 Task: Find the distance between Miami and Tampa.
Action: Key pressed ami
Screenshot: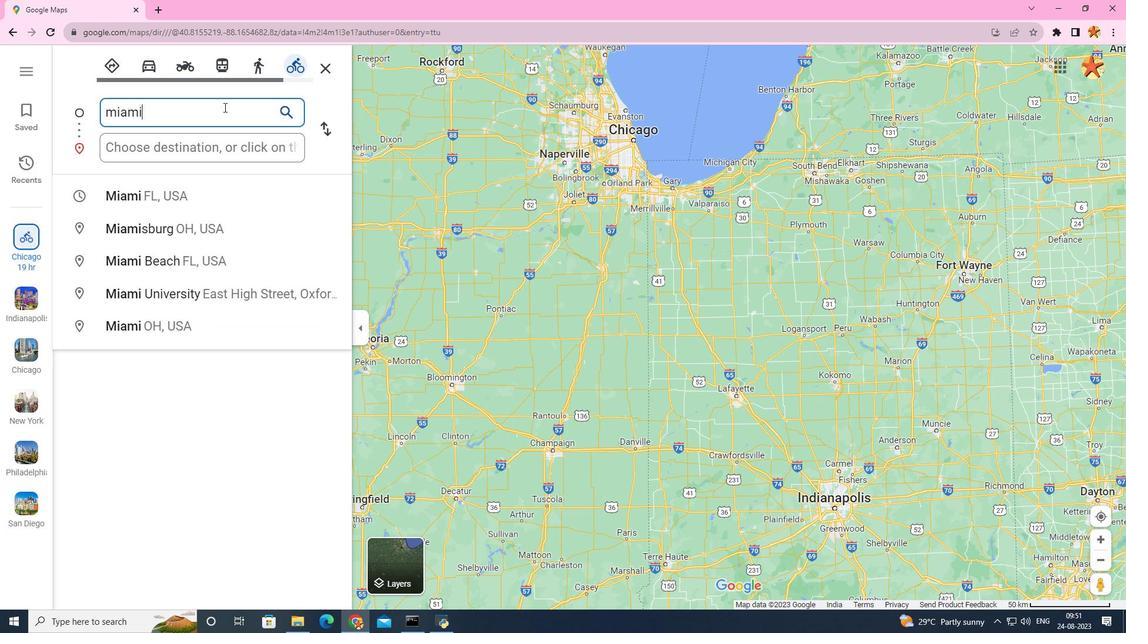 
Action: Mouse moved to (176, 193)
Screenshot: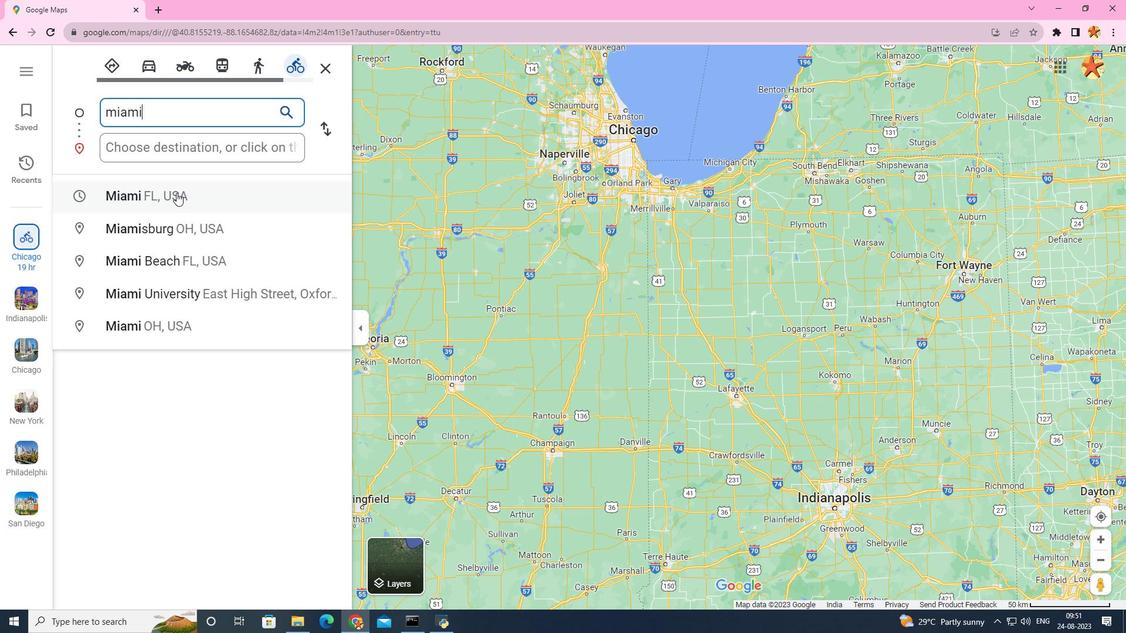 
Action: Mouse pressed left at (176, 193)
Screenshot: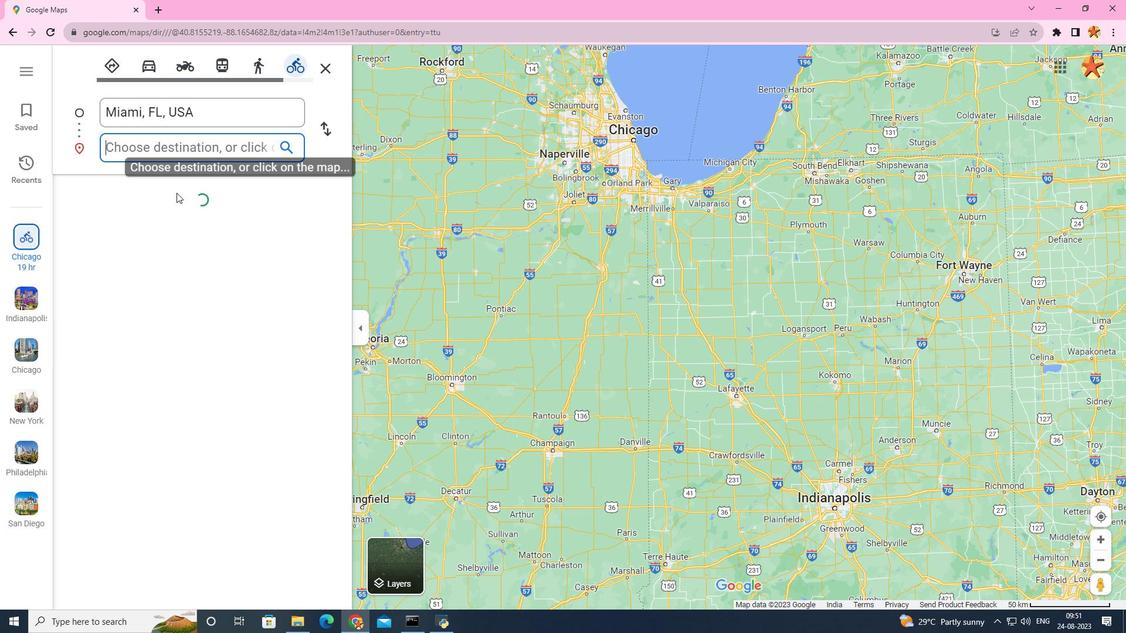 
Action: Mouse moved to (189, 151)
Screenshot: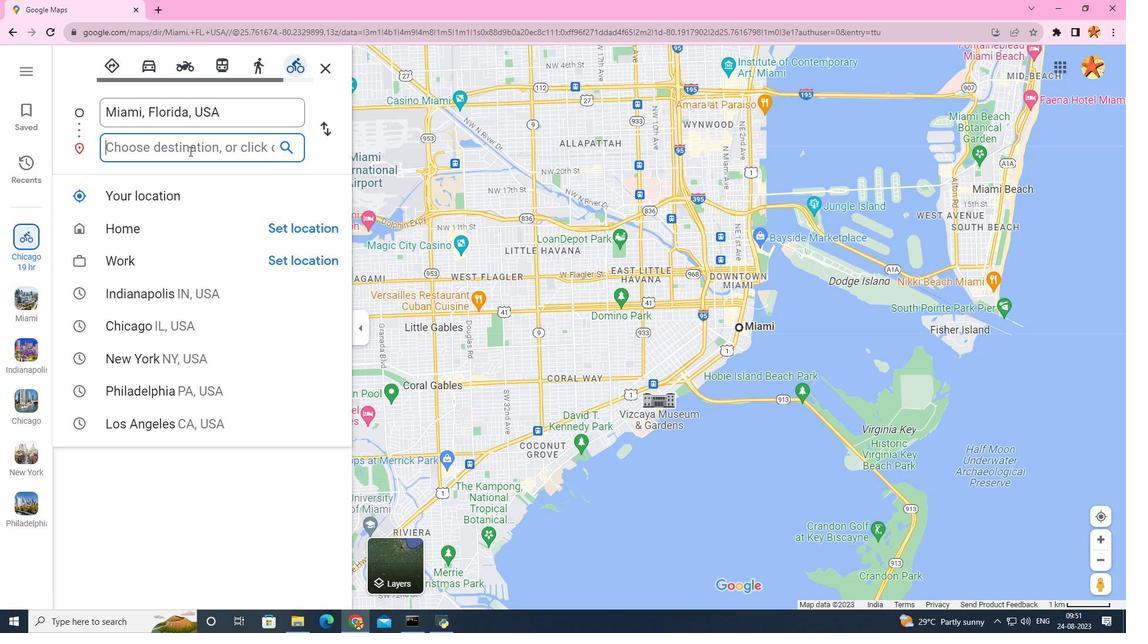 
Action: Mouse pressed left at (189, 151)
Screenshot: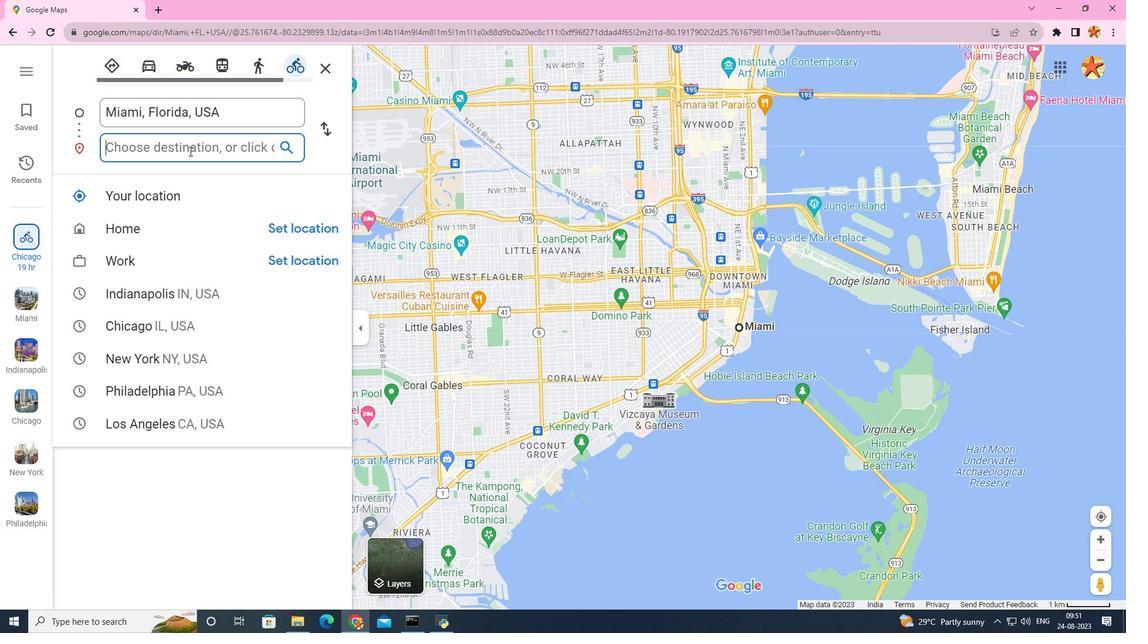
Action: Key pressed tampo
Screenshot: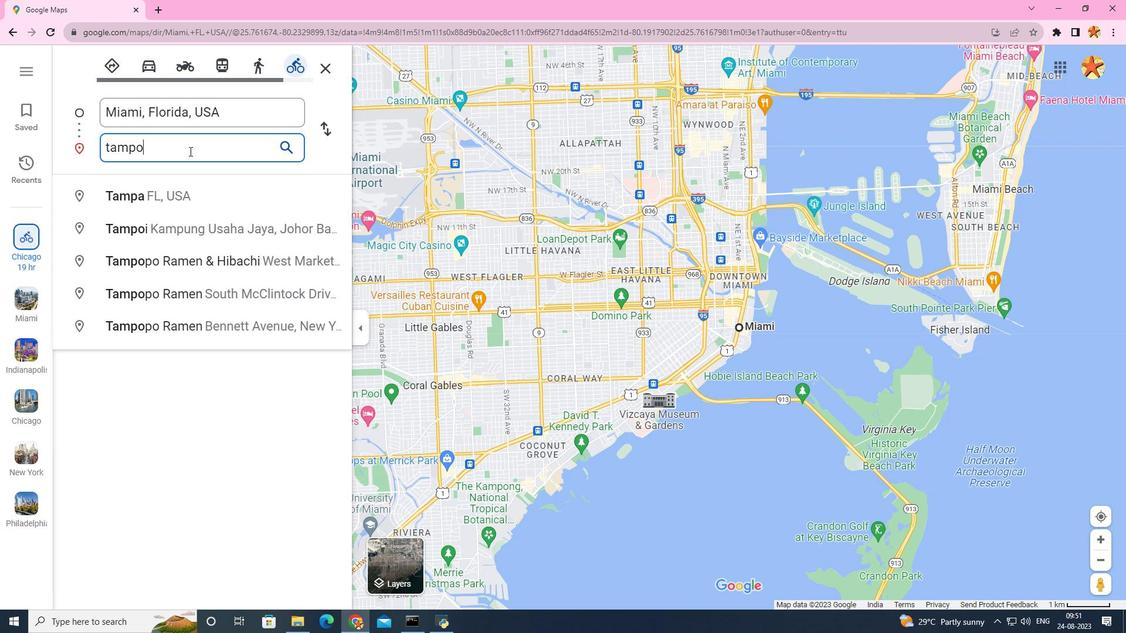 
Action: Mouse moved to (183, 183)
Screenshot: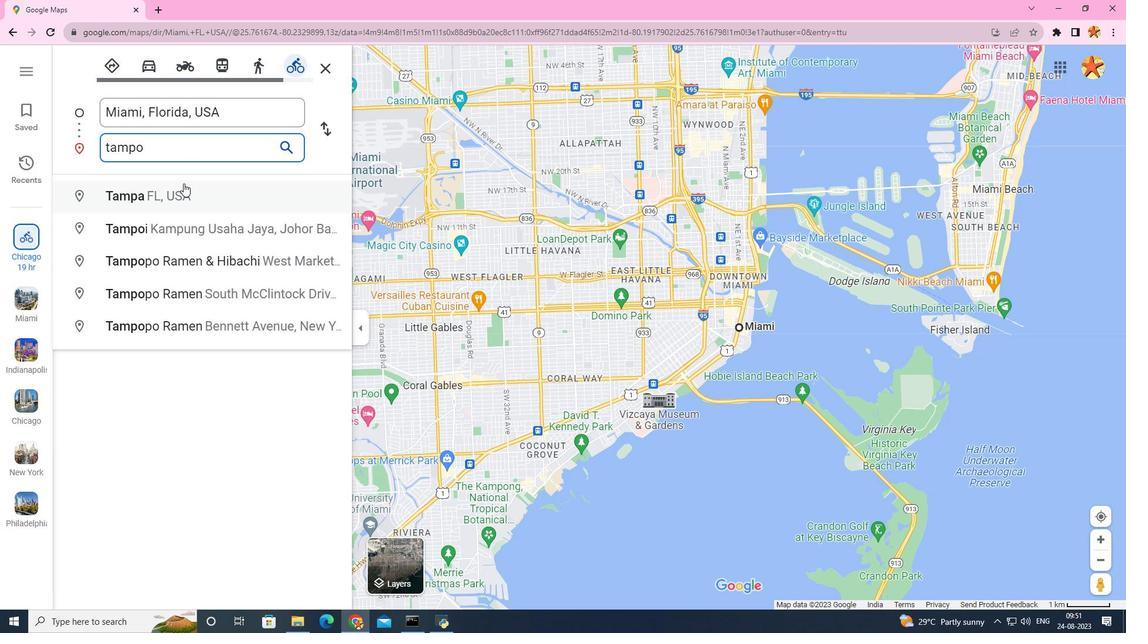
Action: Mouse pressed left at (183, 183)
Screenshot: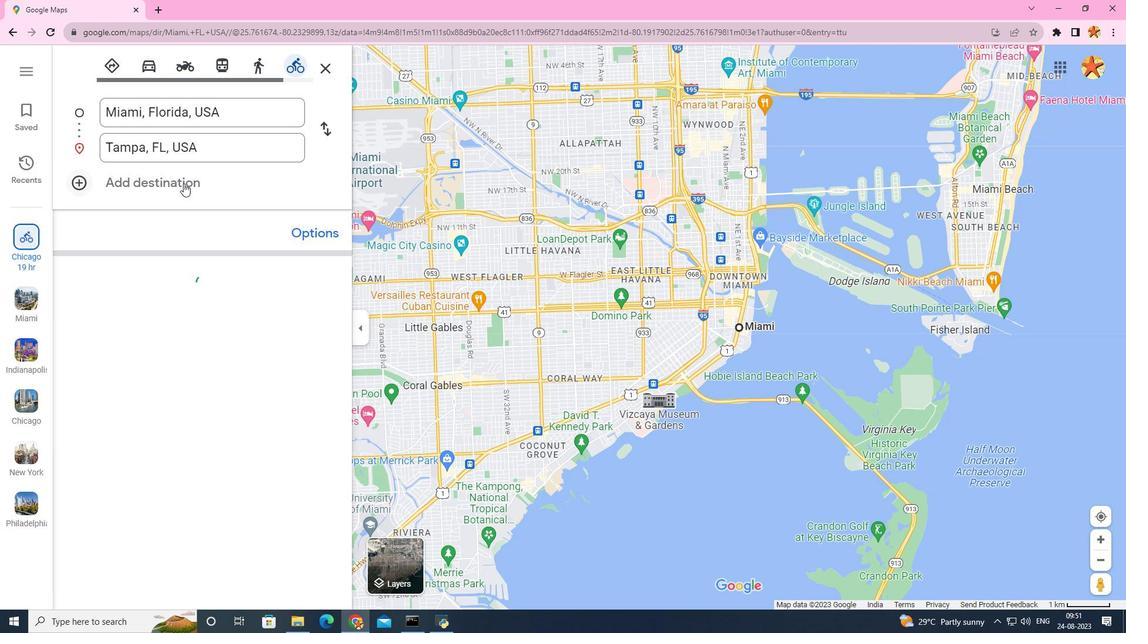 
Action: Mouse moved to (639, 575)
Screenshot: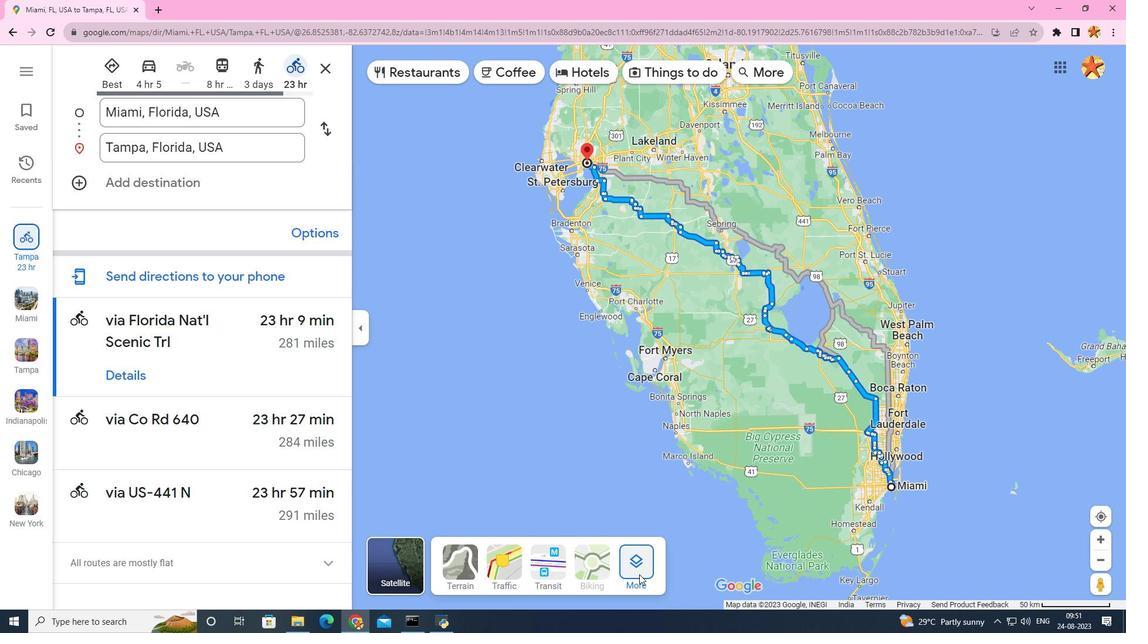 
Action: Mouse pressed left at (639, 575)
Screenshot: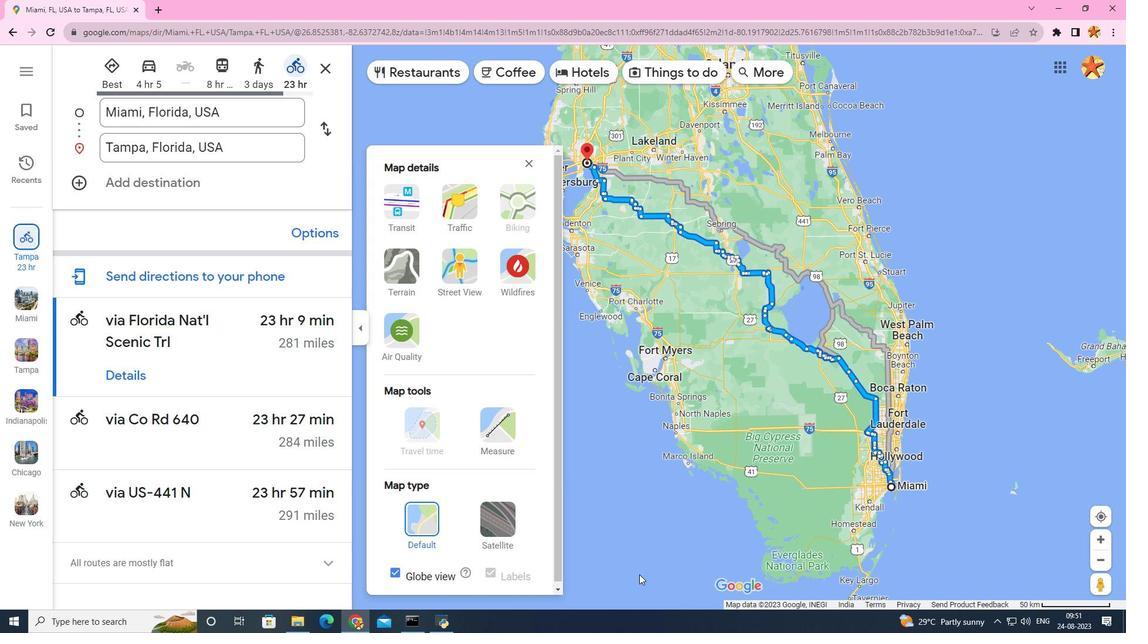 
Action: Mouse moved to (485, 435)
Screenshot: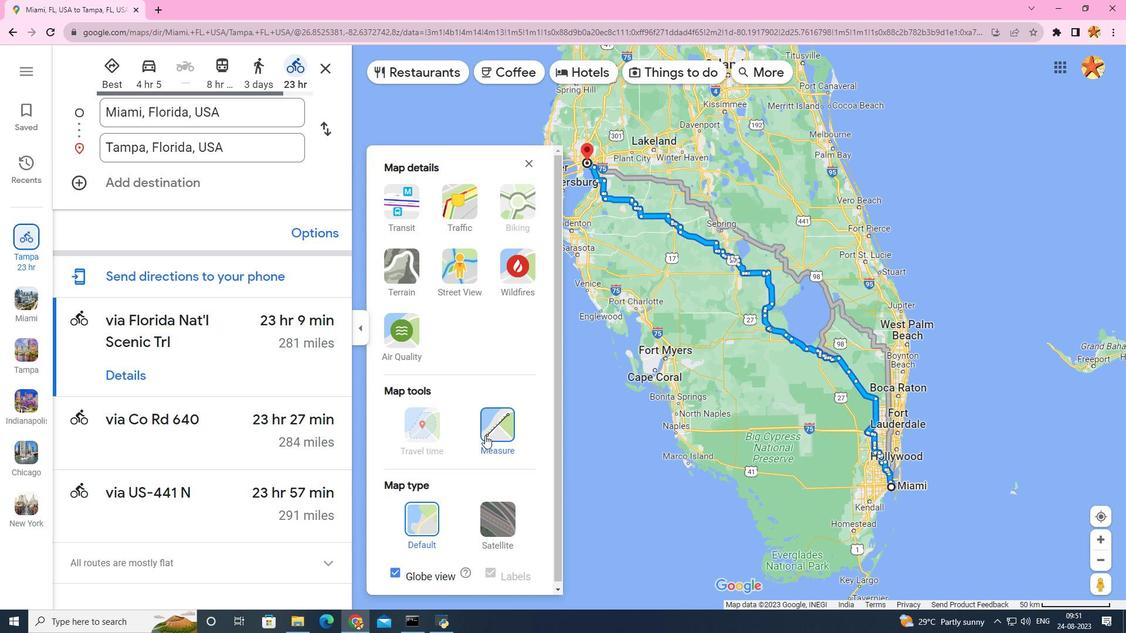 
Action: Mouse pressed left at (485, 435)
Screenshot: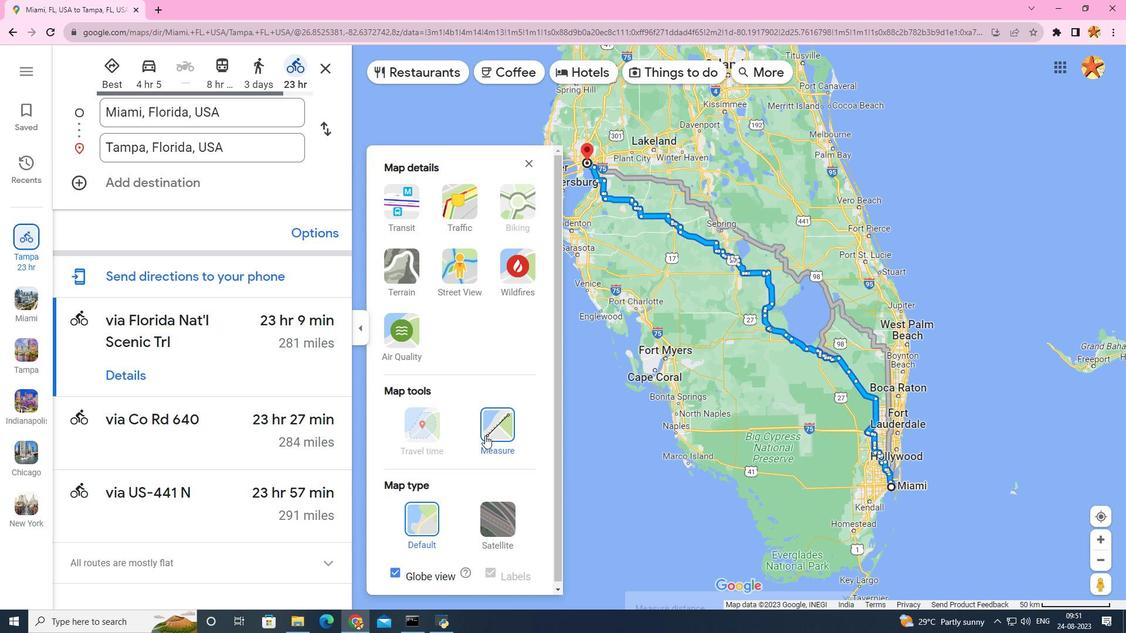 
Action: Mouse moved to (894, 490)
Screenshot: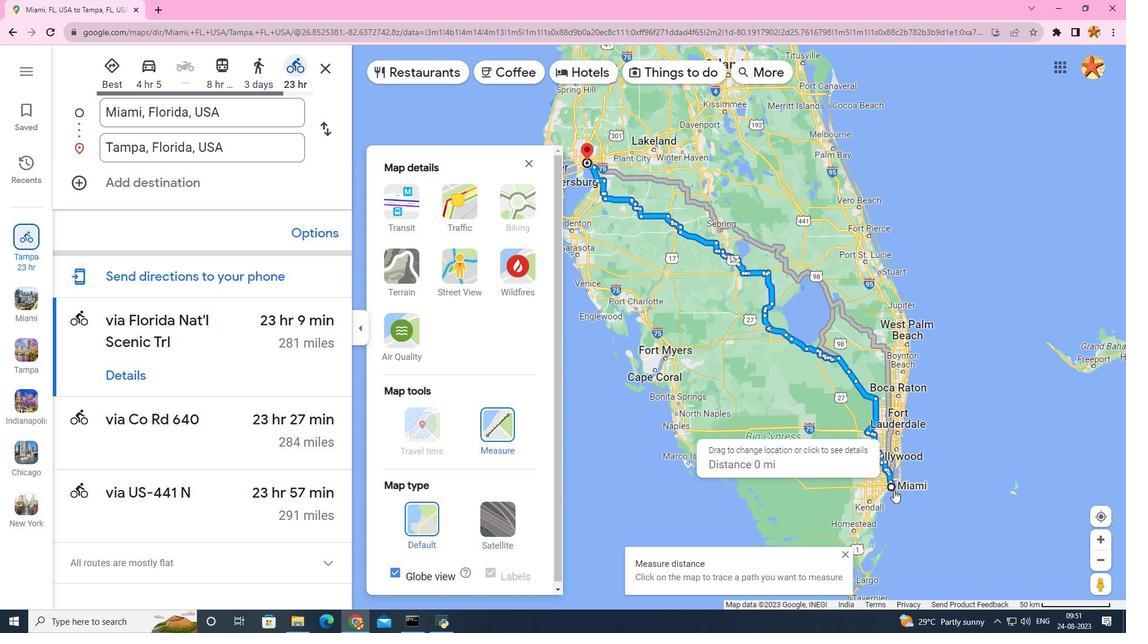 
Action: Mouse pressed left at (894, 490)
Screenshot: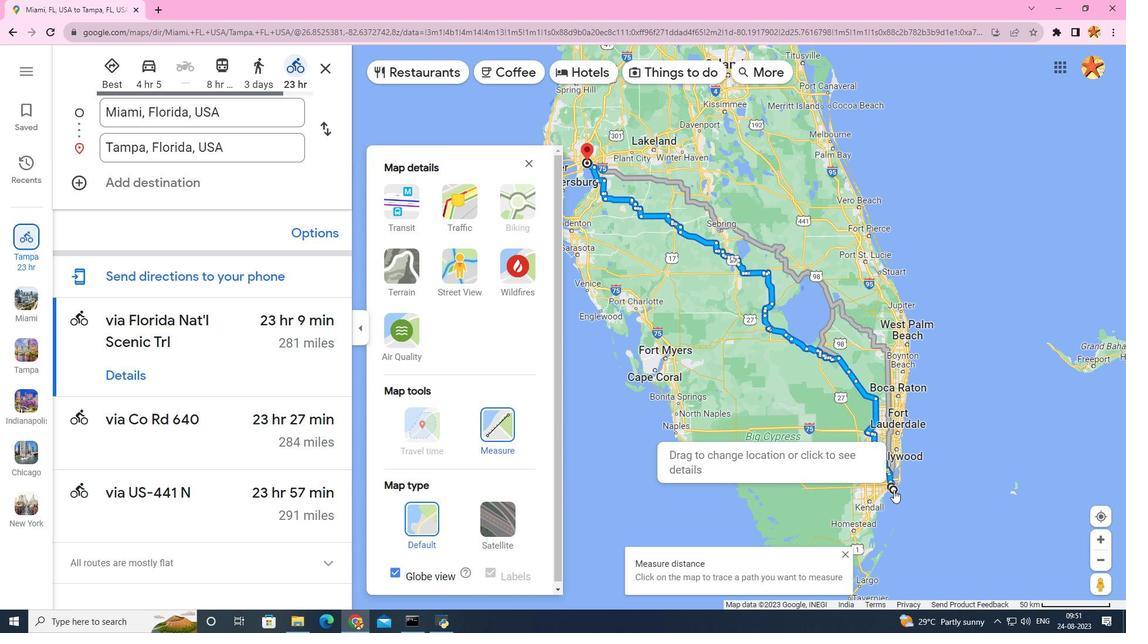 
Action: Mouse moved to (589, 161)
Screenshot: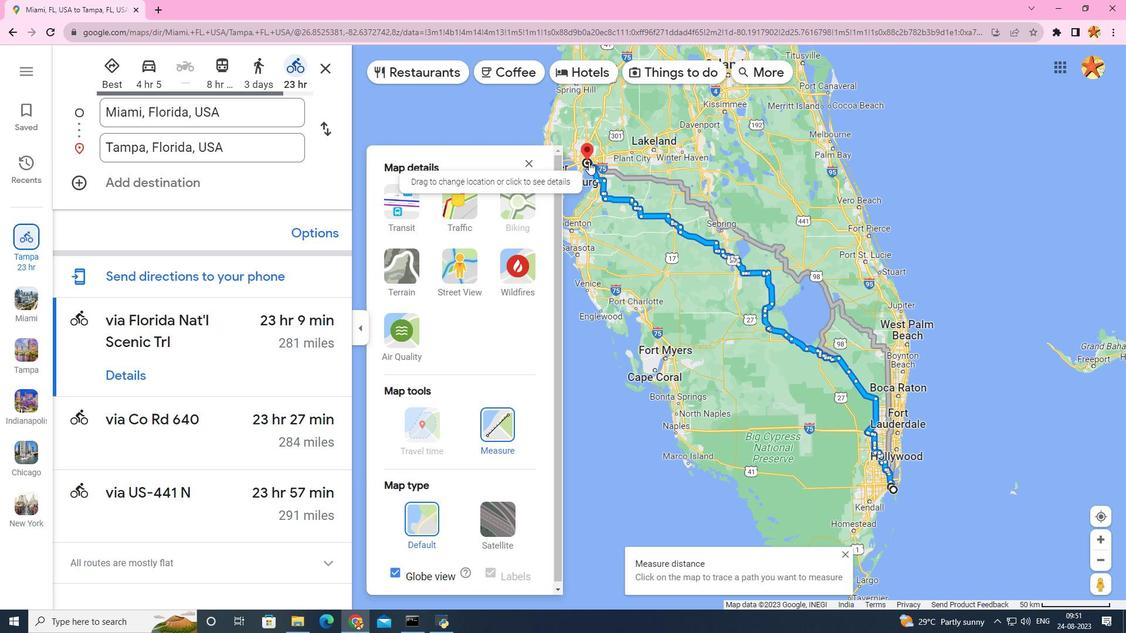 
Action: Mouse pressed left at (589, 161)
Screenshot: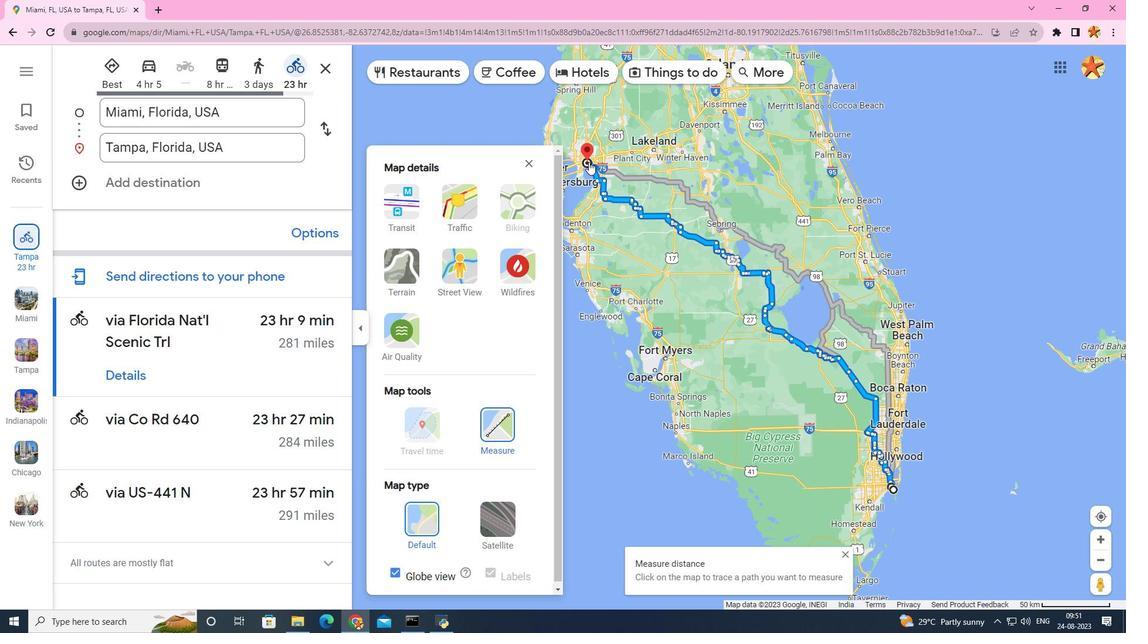 
Action: Mouse moved to (891, 187)
Screenshot: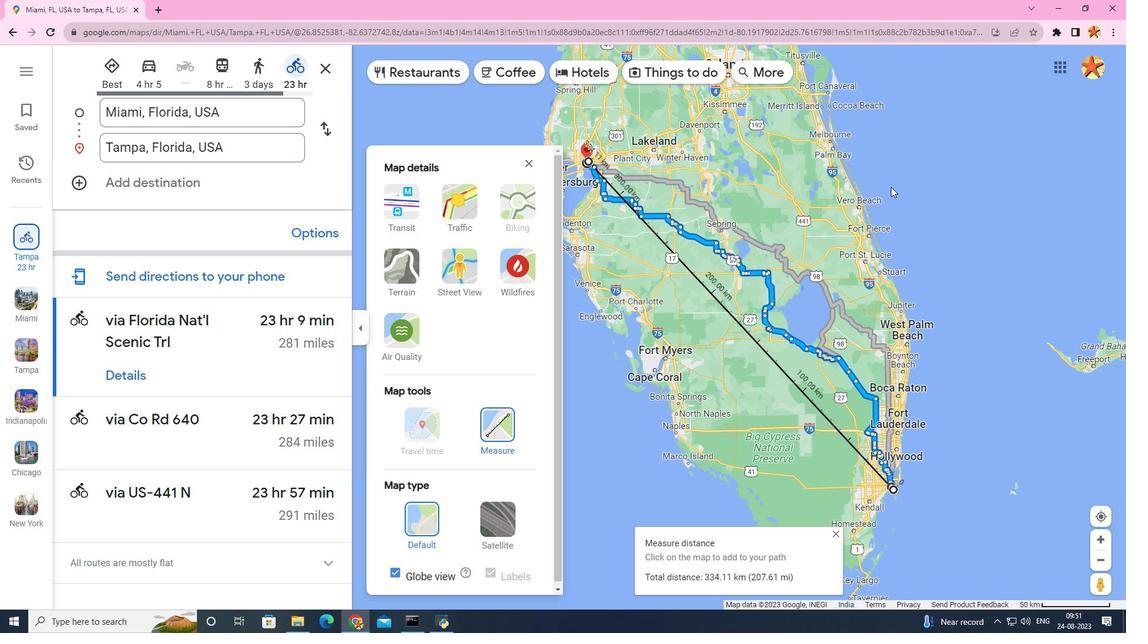 
